 Task: Create in the project VitalTech in Backlog an issue 'Upgrade the accessibility of a mobile application to comply with international accessibility standards', assign it to team member softage.2@softage.net and change the status to IN PROGRESS.
Action: Mouse moved to (244, 62)
Screenshot: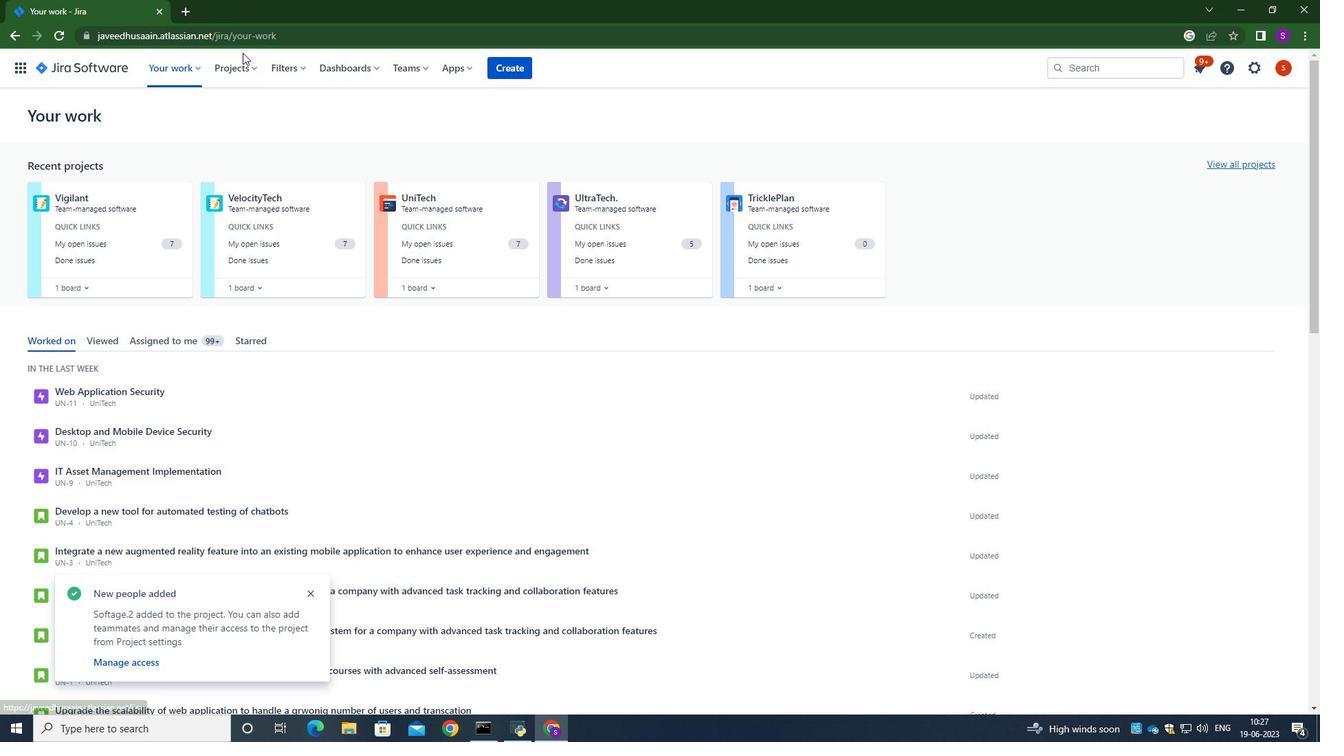 
Action: Mouse pressed left at (244, 62)
Screenshot: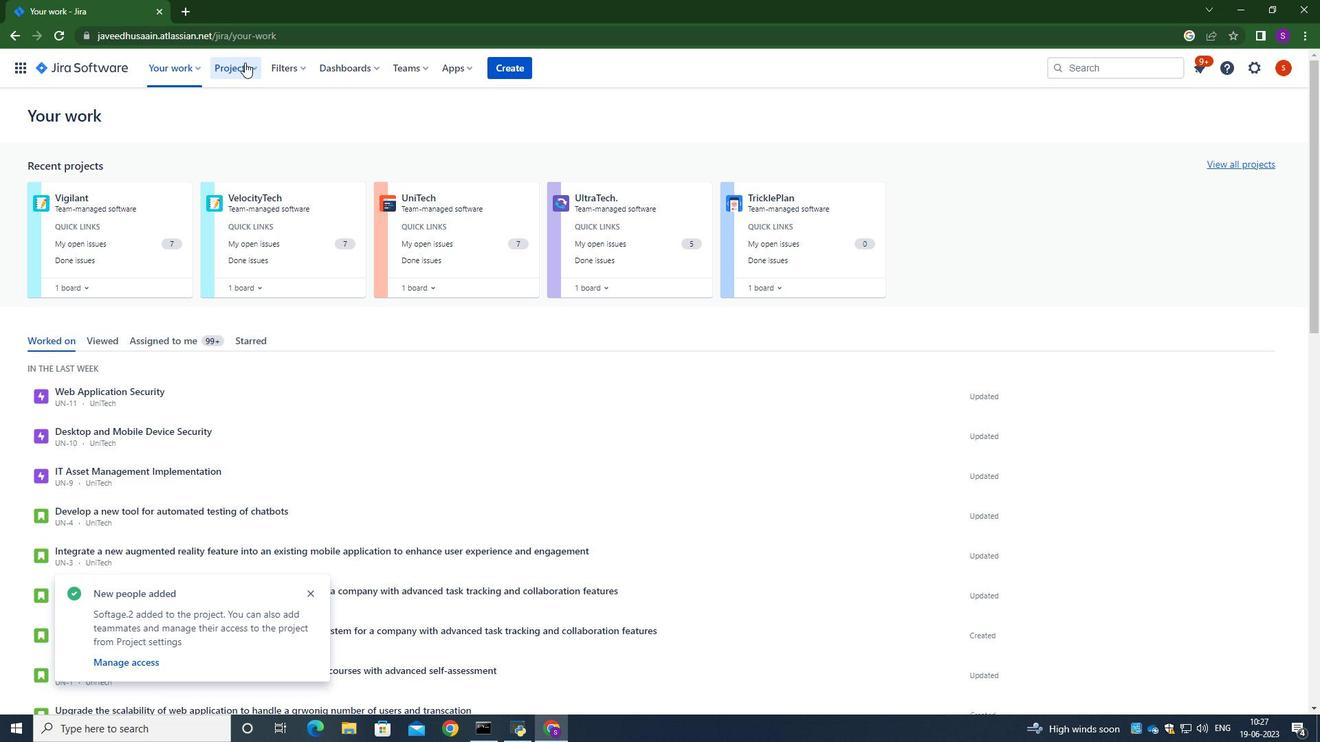 
Action: Mouse moved to (278, 134)
Screenshot: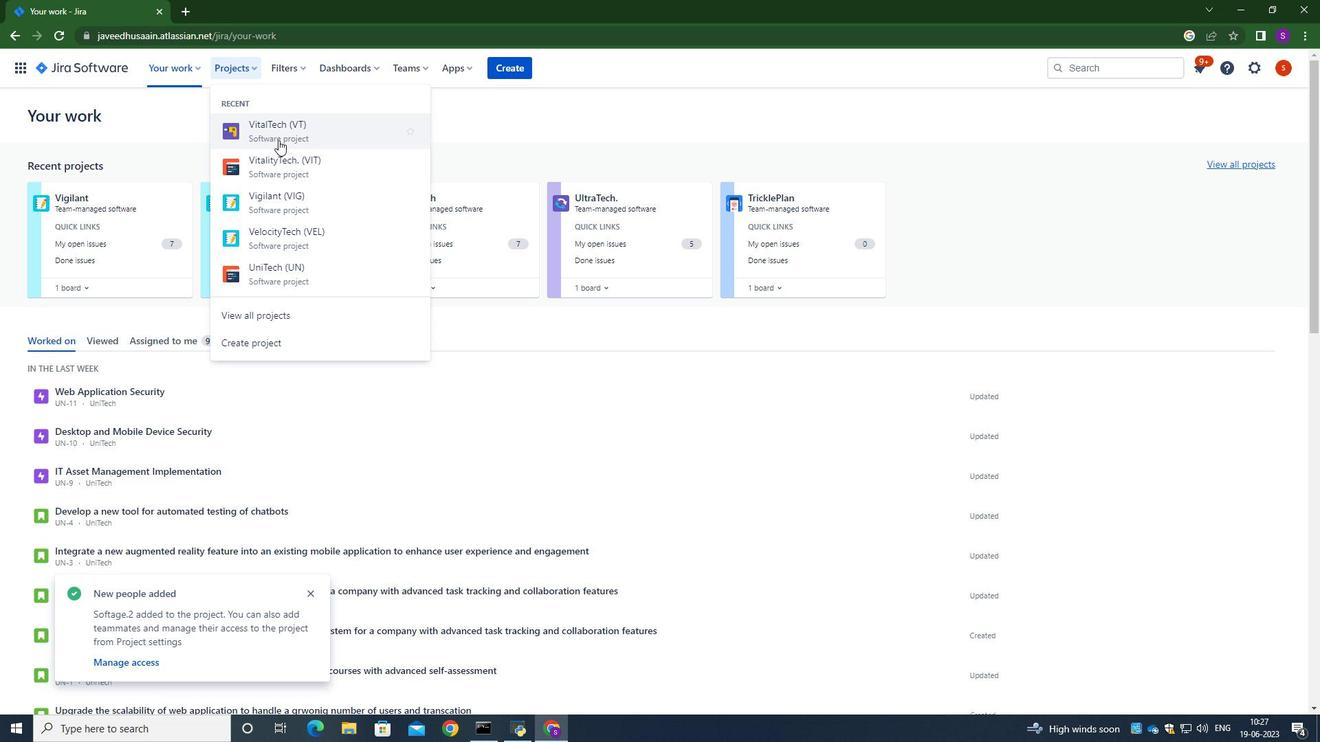 
Action: Mouse pressed left at (278, 134)
Screenshot: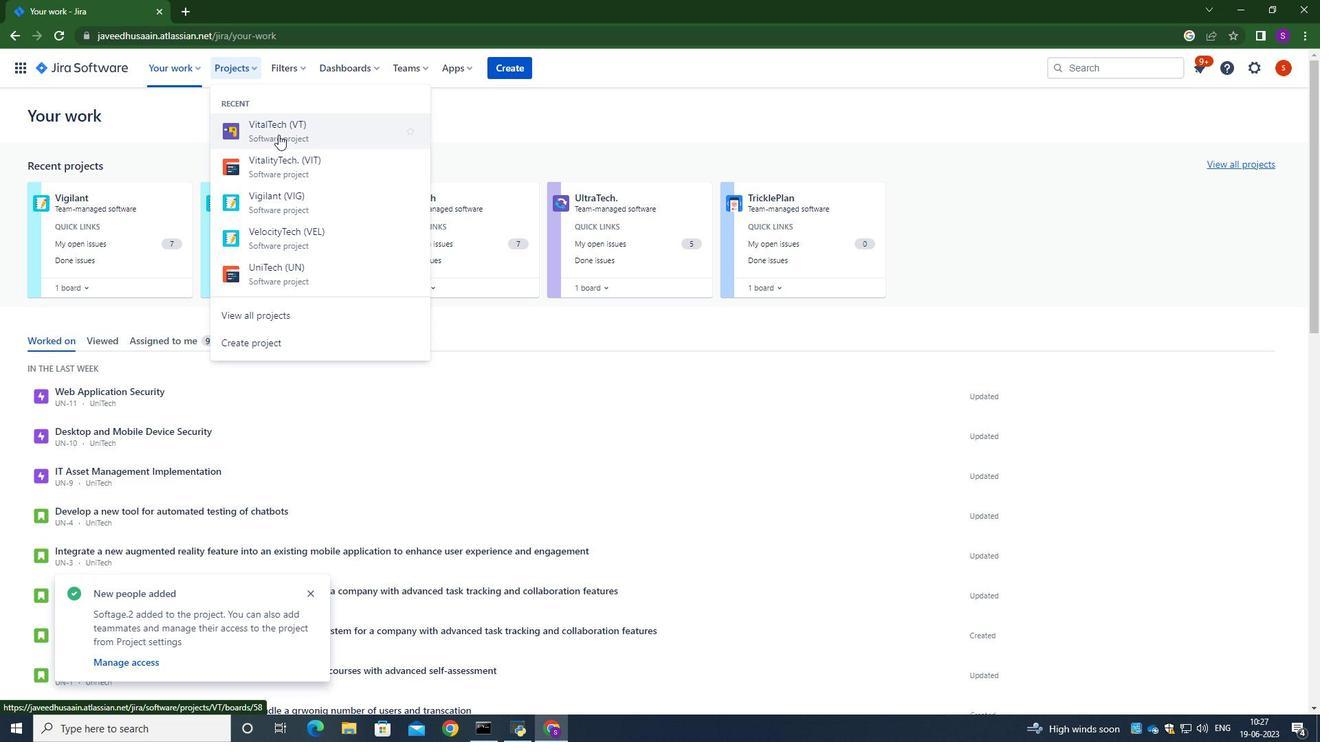 
Action: Mouse moved to (101, 216)
Screenshot: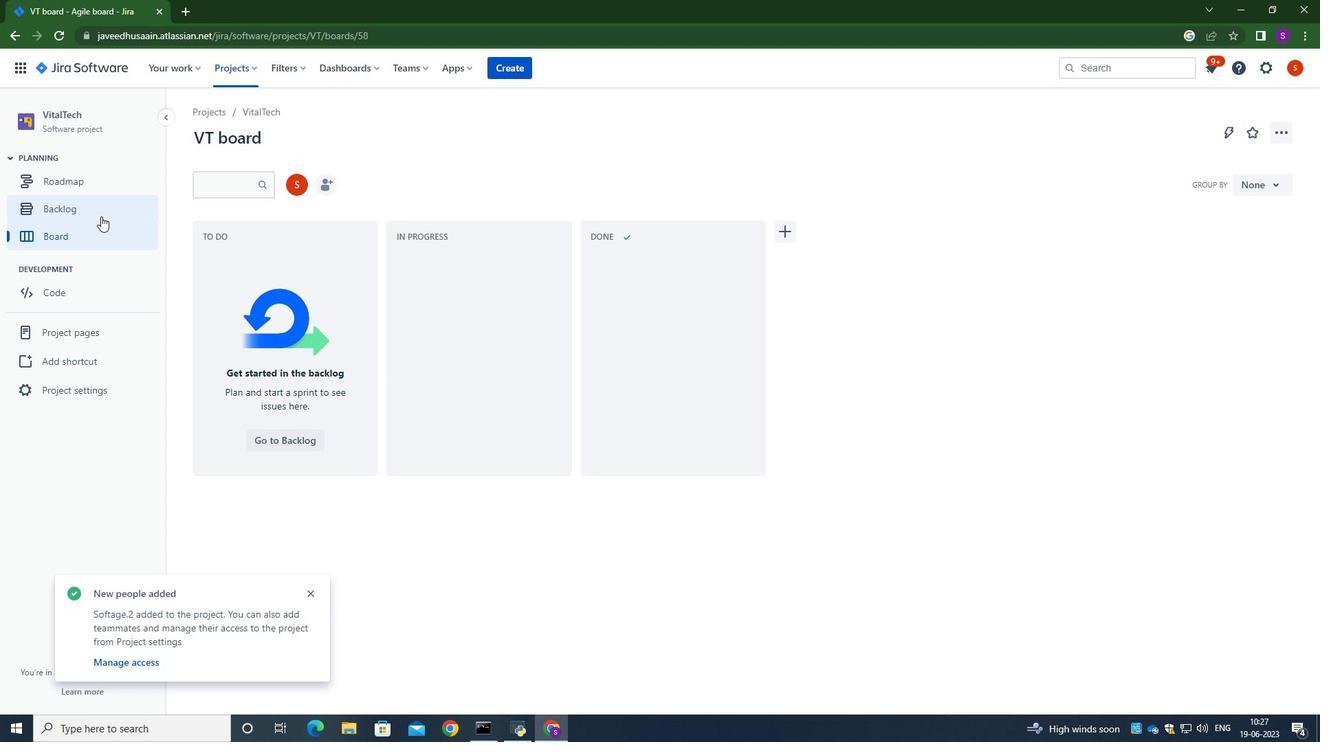 
Action: Mouse pressed left at (101, 216)
Screenshot: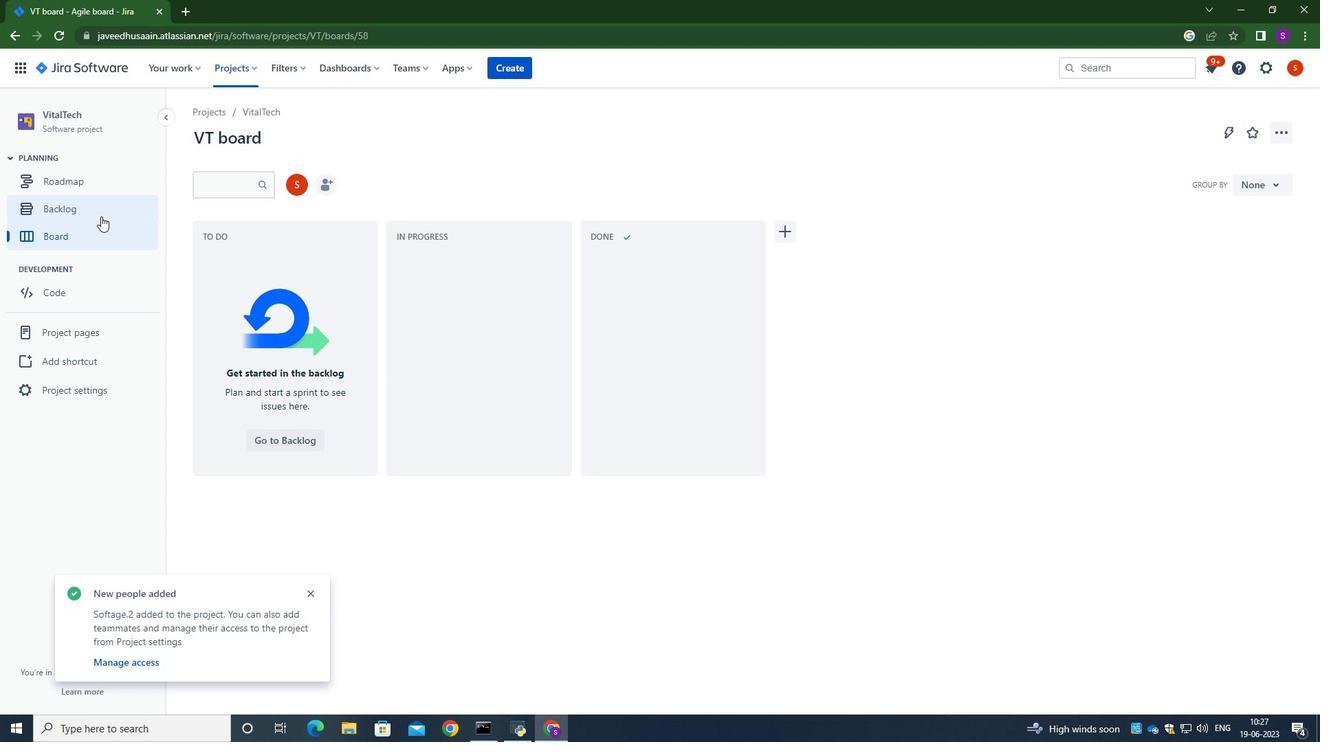
Action: Mouse moved to (446, 275)
Screenshot: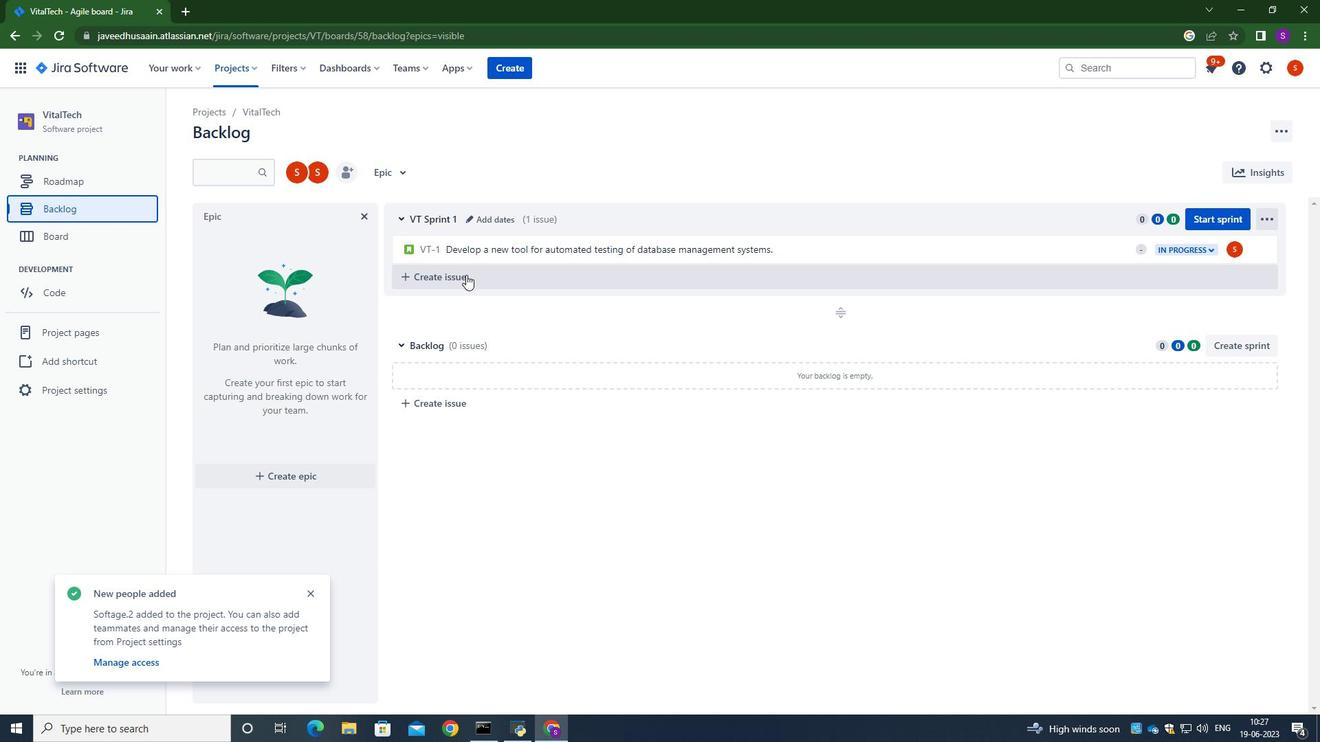 
Action: Mouse pressed left at (446, 275)
Screenshot: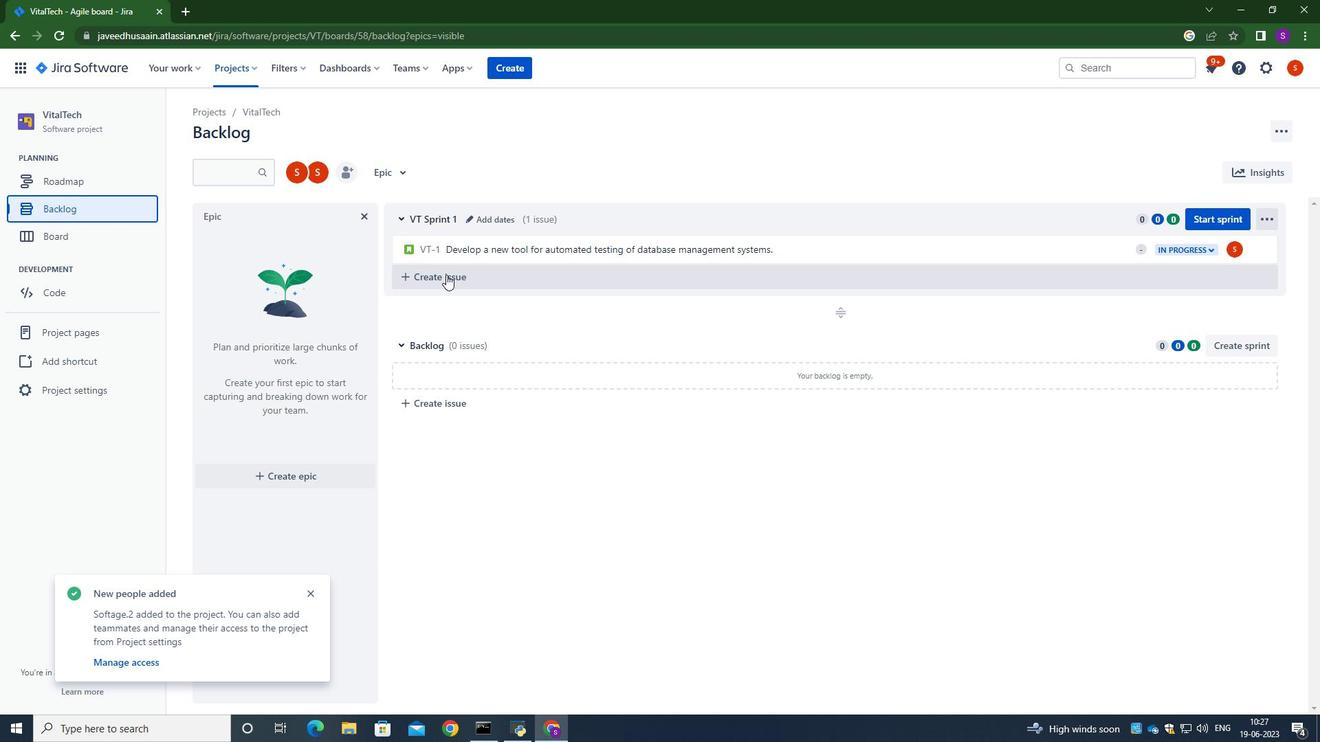 
Action: Mouse moved to (450, 276)
Screenshot: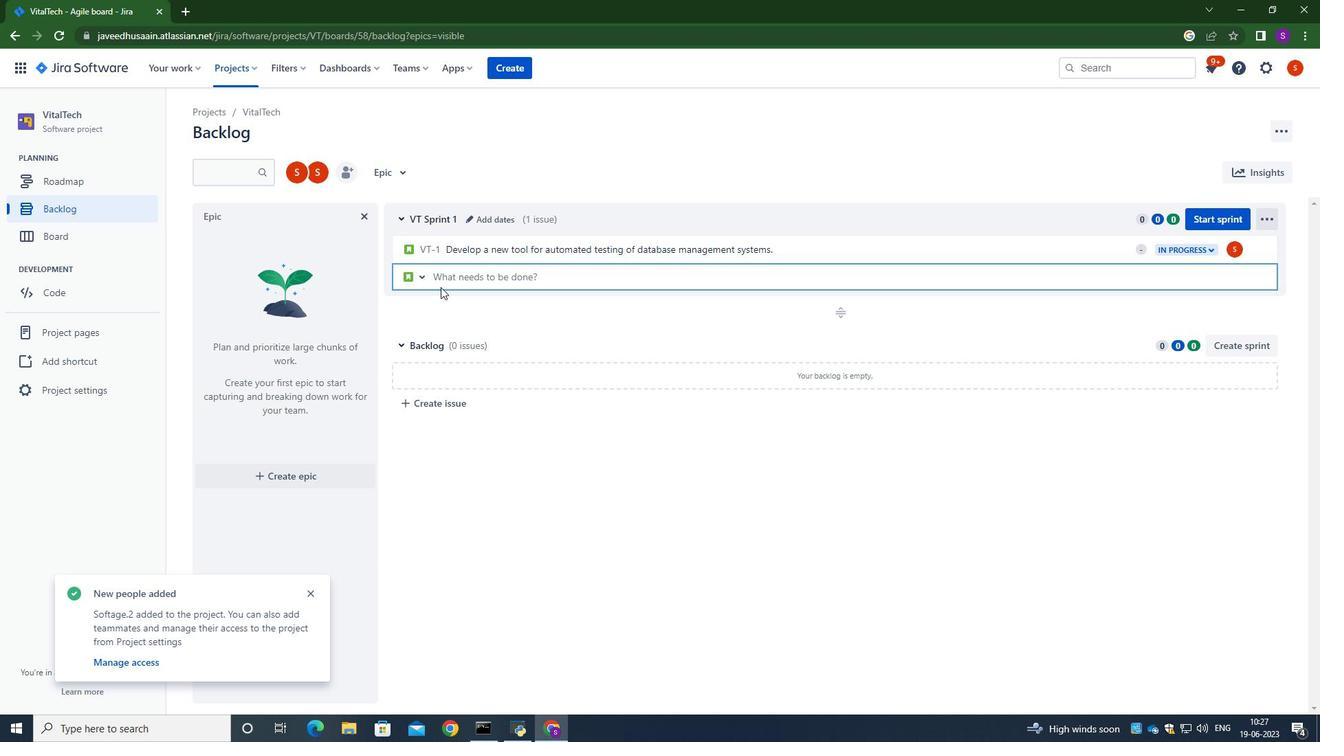 
Action: Mouse pressed left at (450, 276)
Screenshot: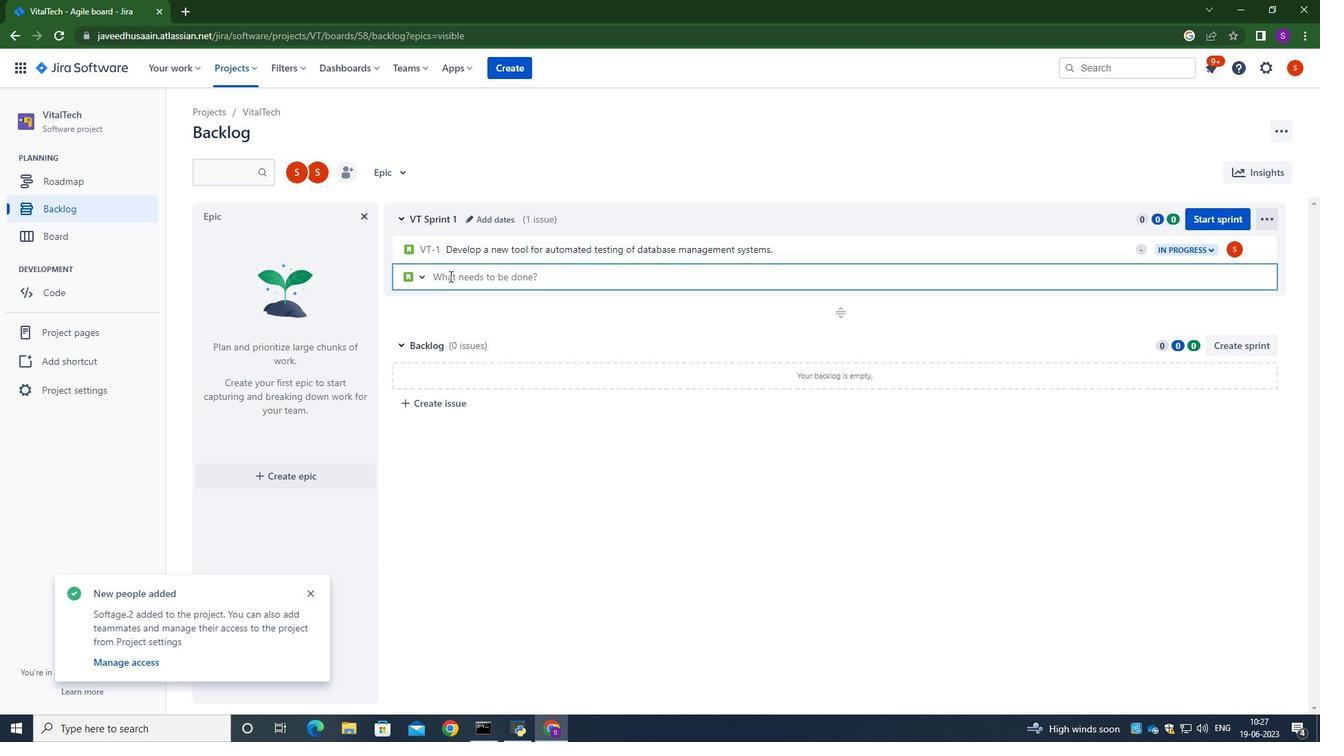 
Action: Key pressed <Key.caps_lock>U<Key.caps_lock>pgrade<Key.space>the<Key.space>accessibility<Key.space>of<Key.space>a<Key.space>moble<Key.space>application<Key.space>to<Key.space>compy<Key.space><Key.backspace><Key.backspace>ly<Key.space>with<Key.space>international<Key.space>accessin<Key.backspace>bility<Key.space>standards.
Screenshot: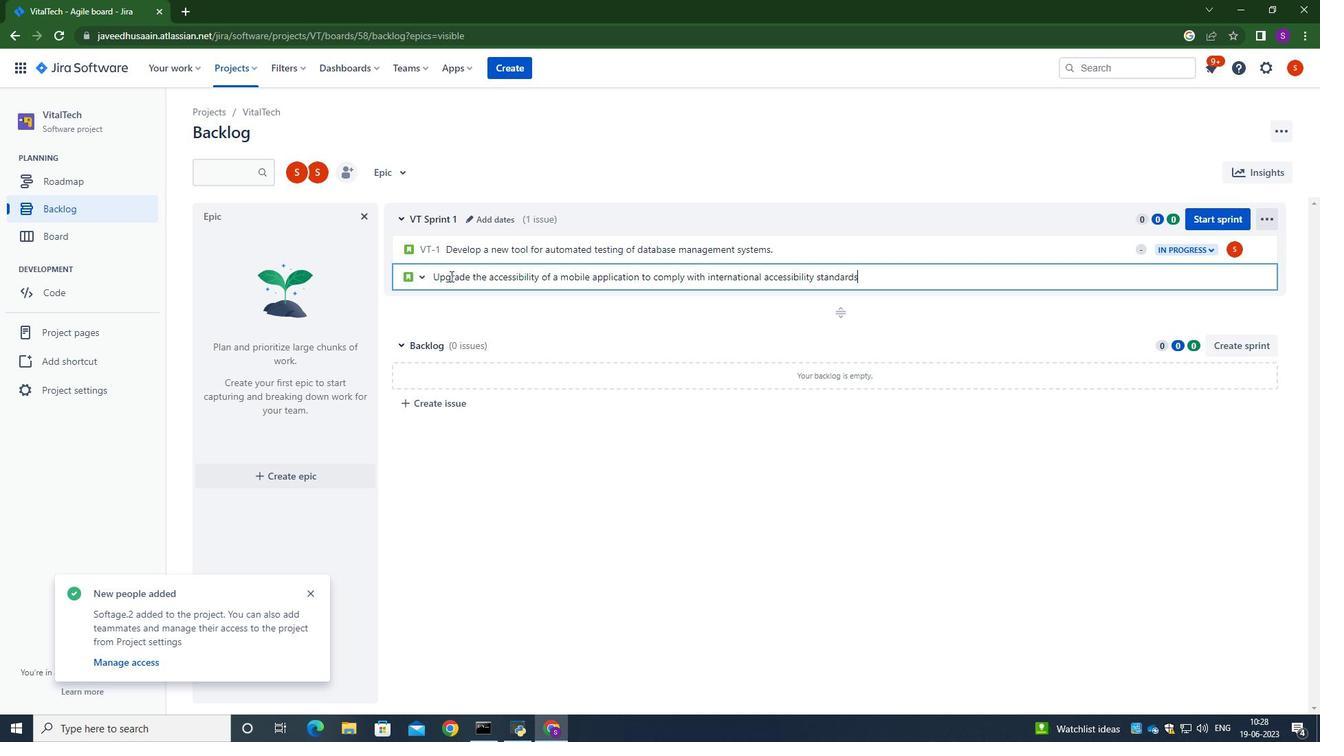 
Action: Mouse moved to (712, 257)
Screenshot: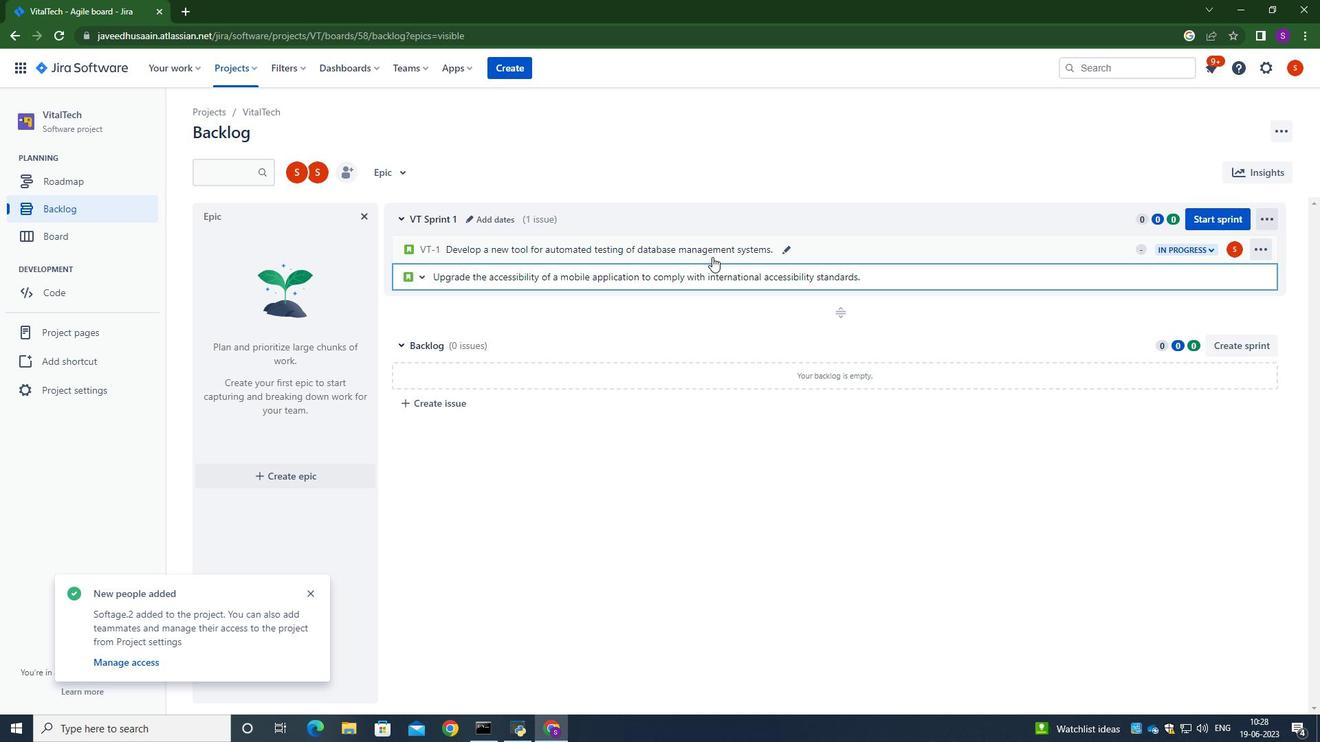 
Action: Key pressed <Key.enter>
Screenshot: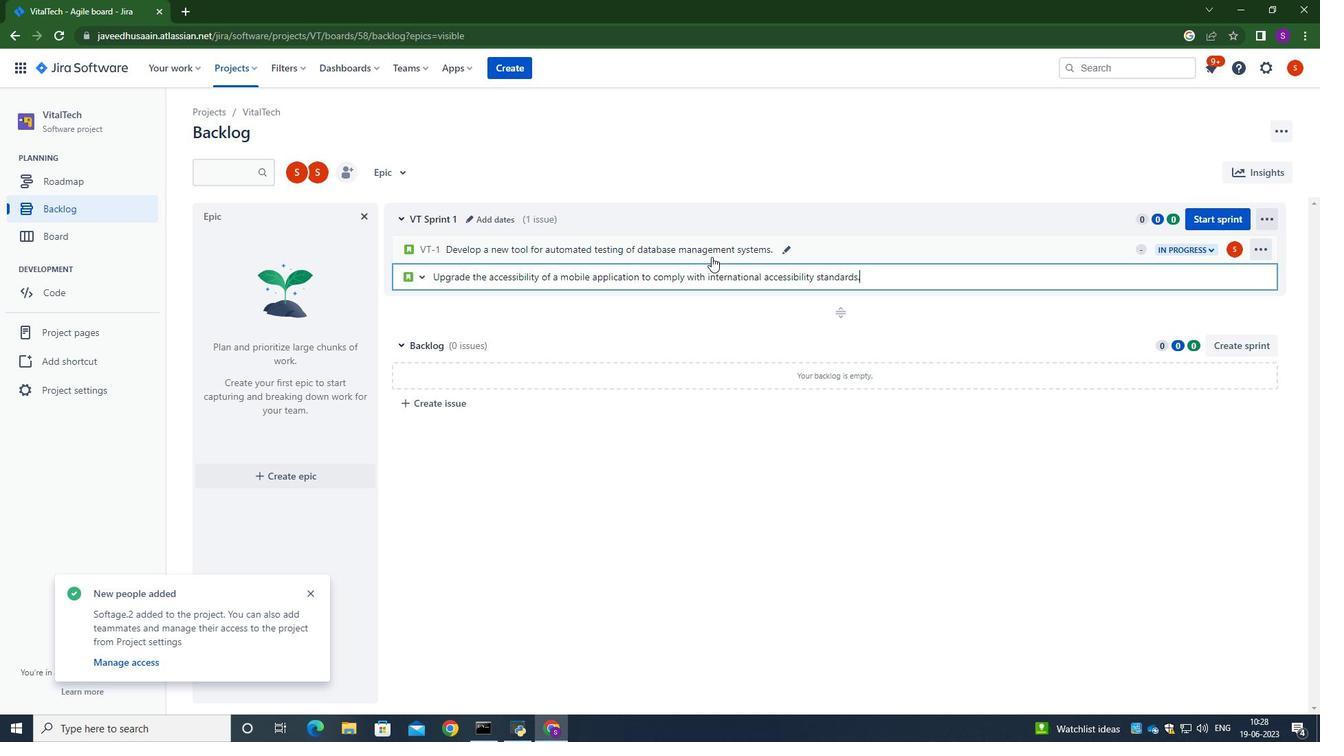 
Action: Mouse moved to (1233, 282)
Screenshot: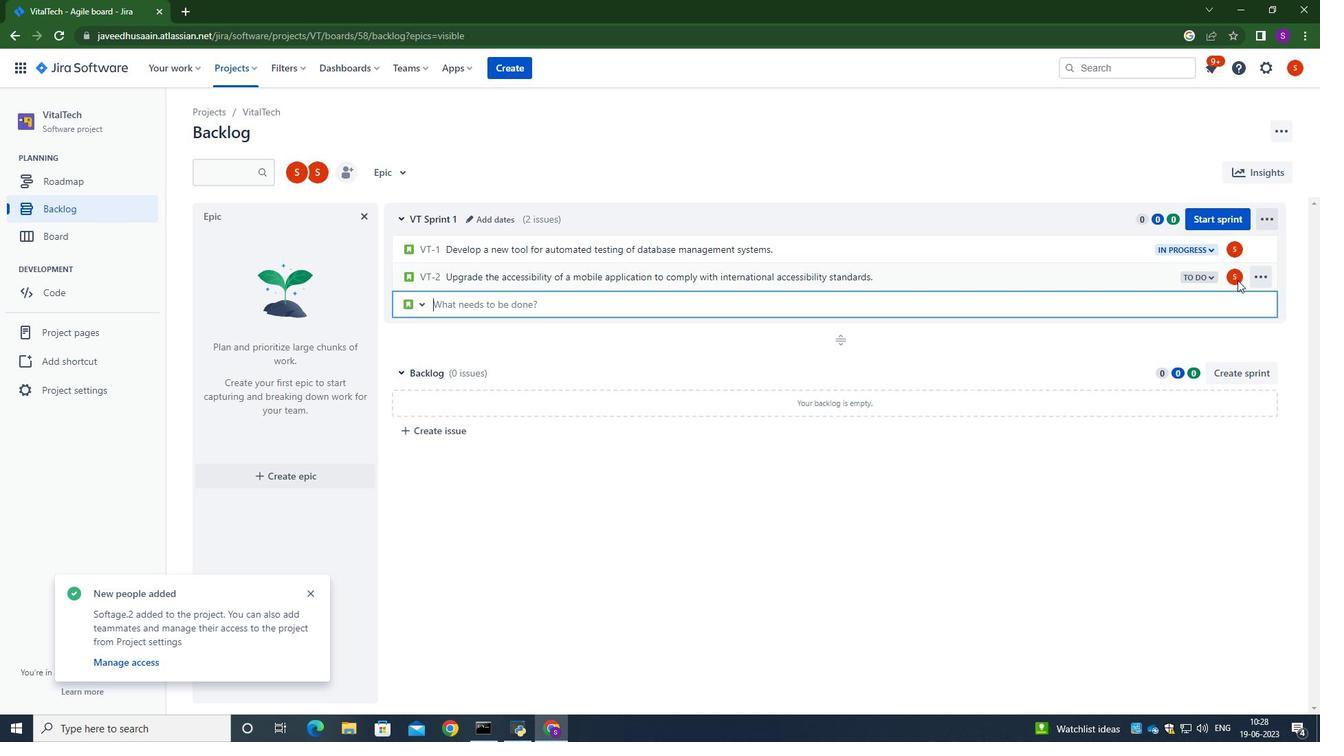 
Action: Mouse pressed left at (1233, 282)
Screenshot: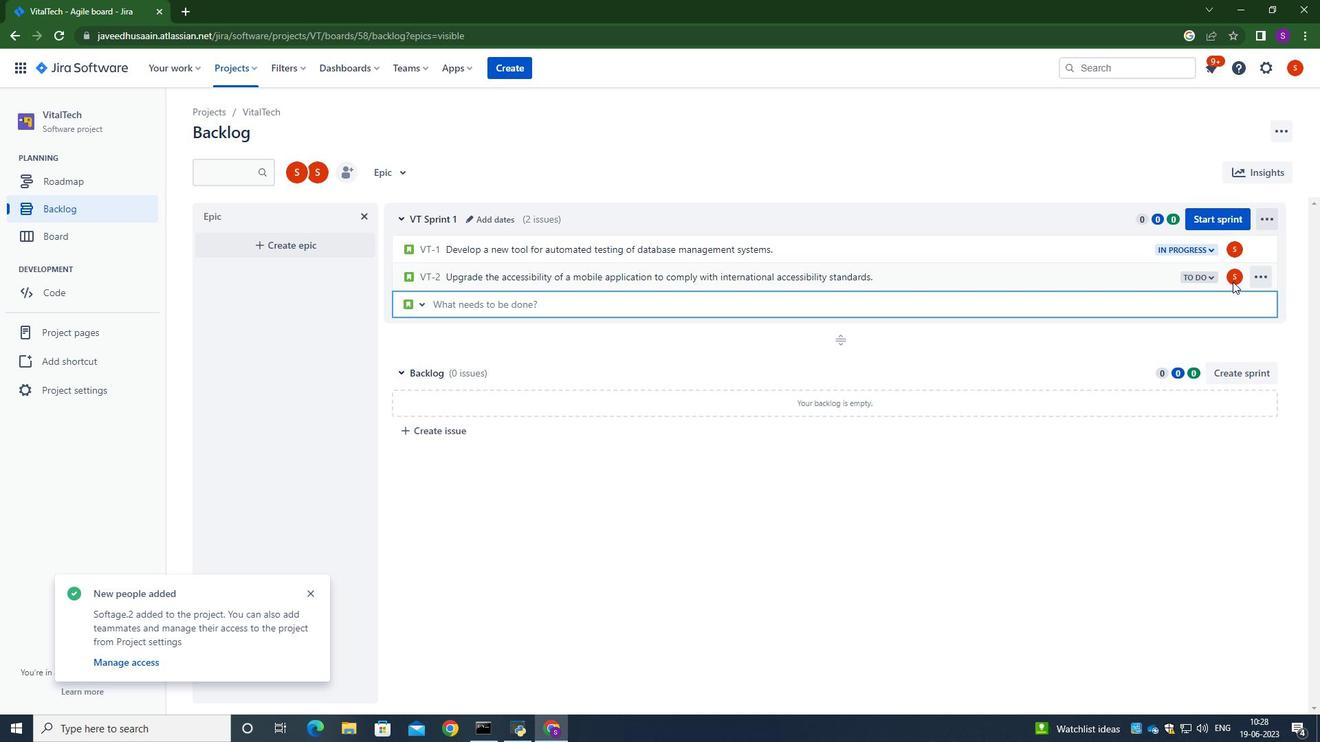 
Action: Mouse moved to (1240, 279)
Screenshot: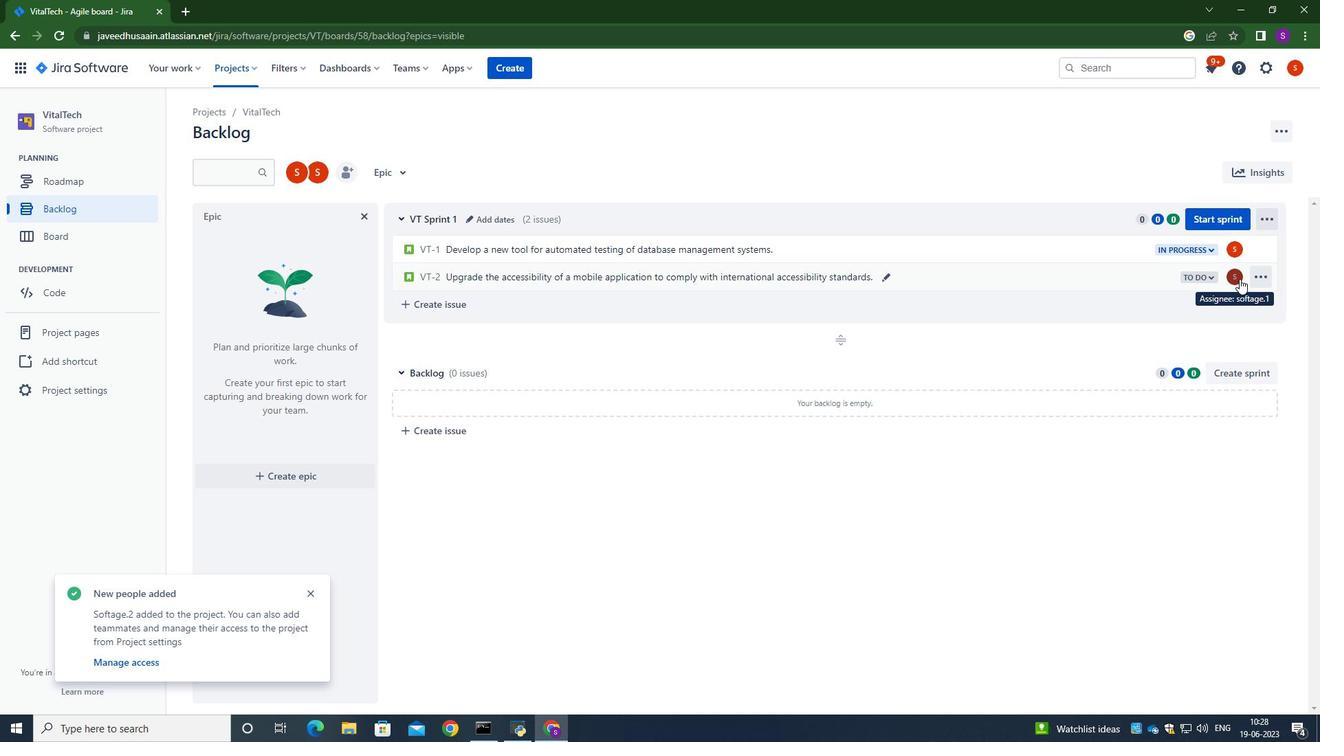 
Action: Mouse pressed left at (1240, 279)
Screenshot: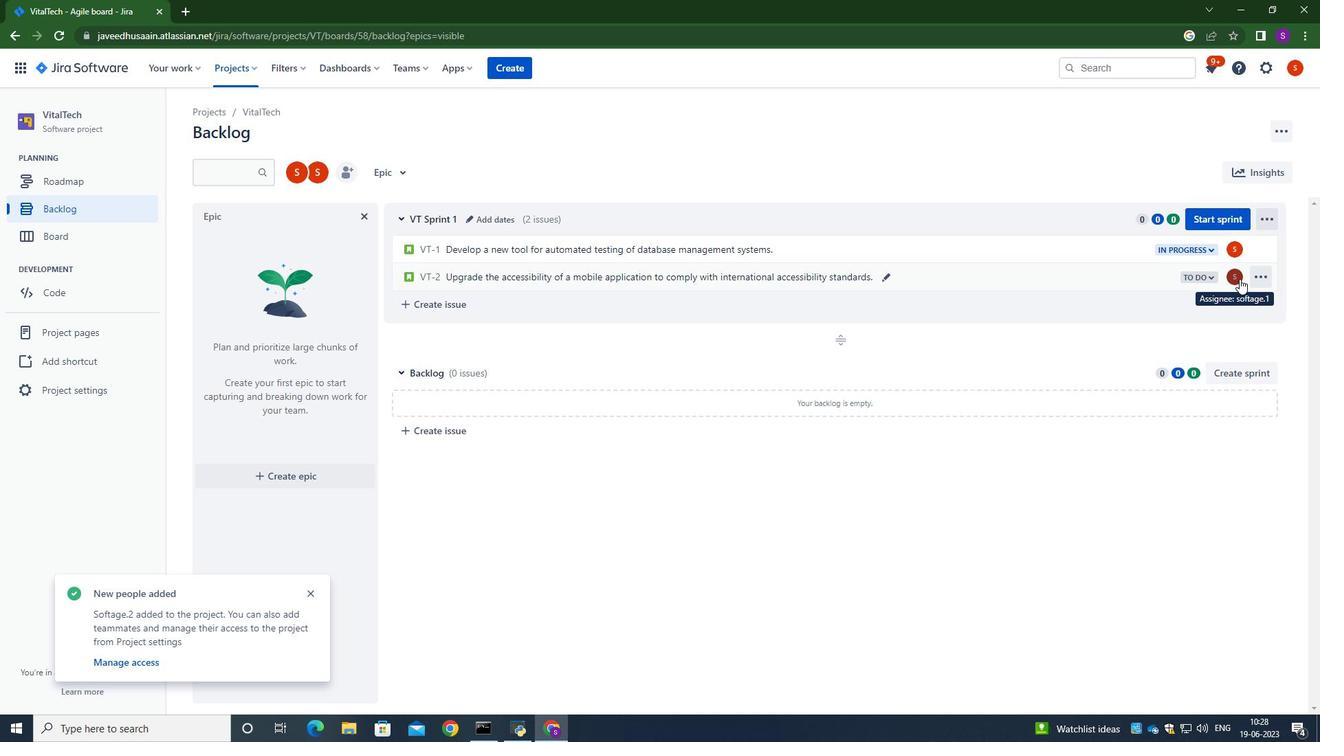 
Action: Mouse moved to (1238, 278)
Screenshot: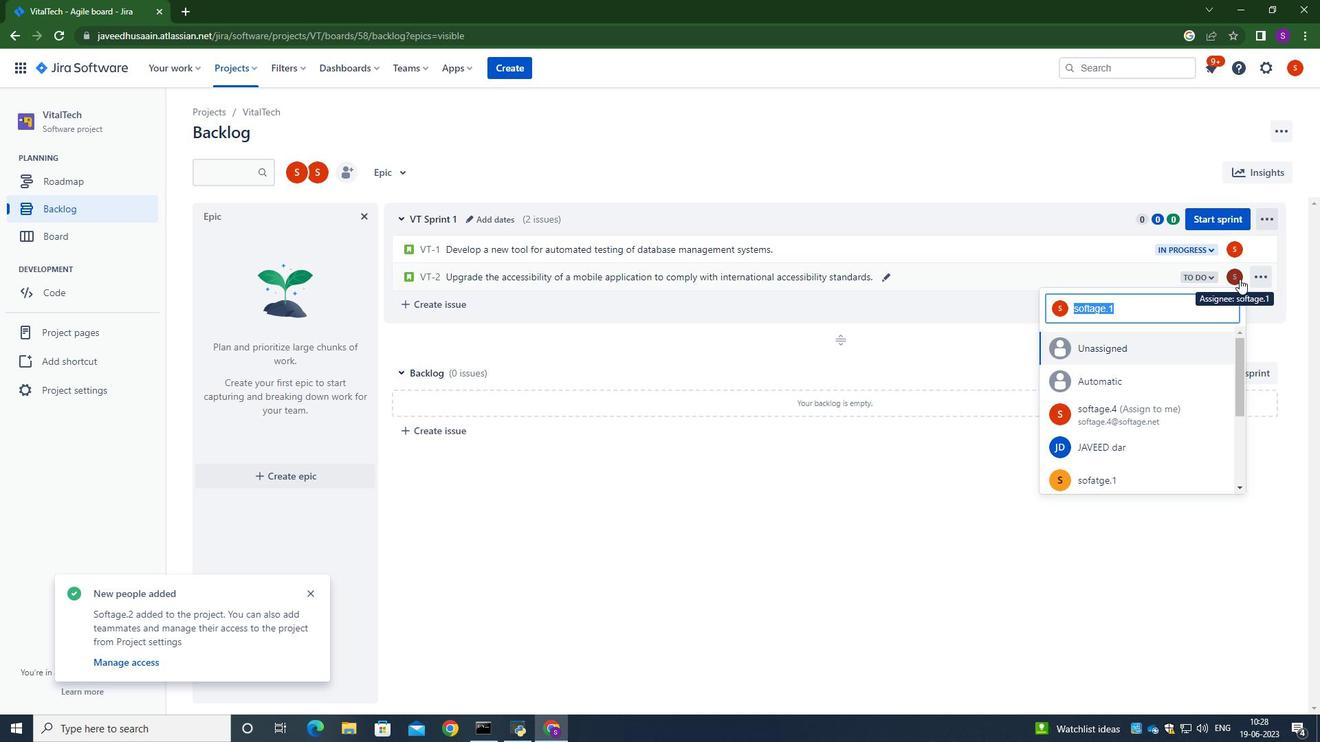
Action: Key pressed softage.2<Key.shift>@softage.net
Screenshot: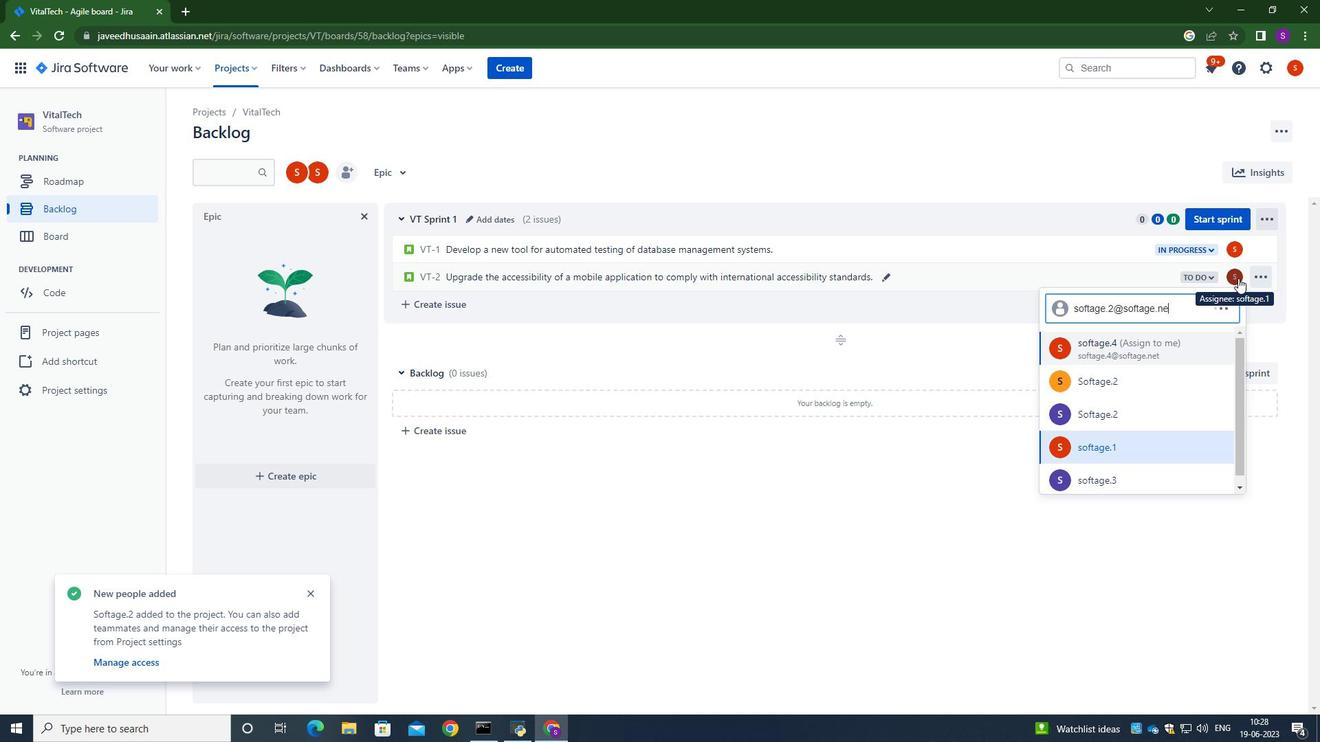 
Action: Mouse moved to (1155, 346)
Screenshot: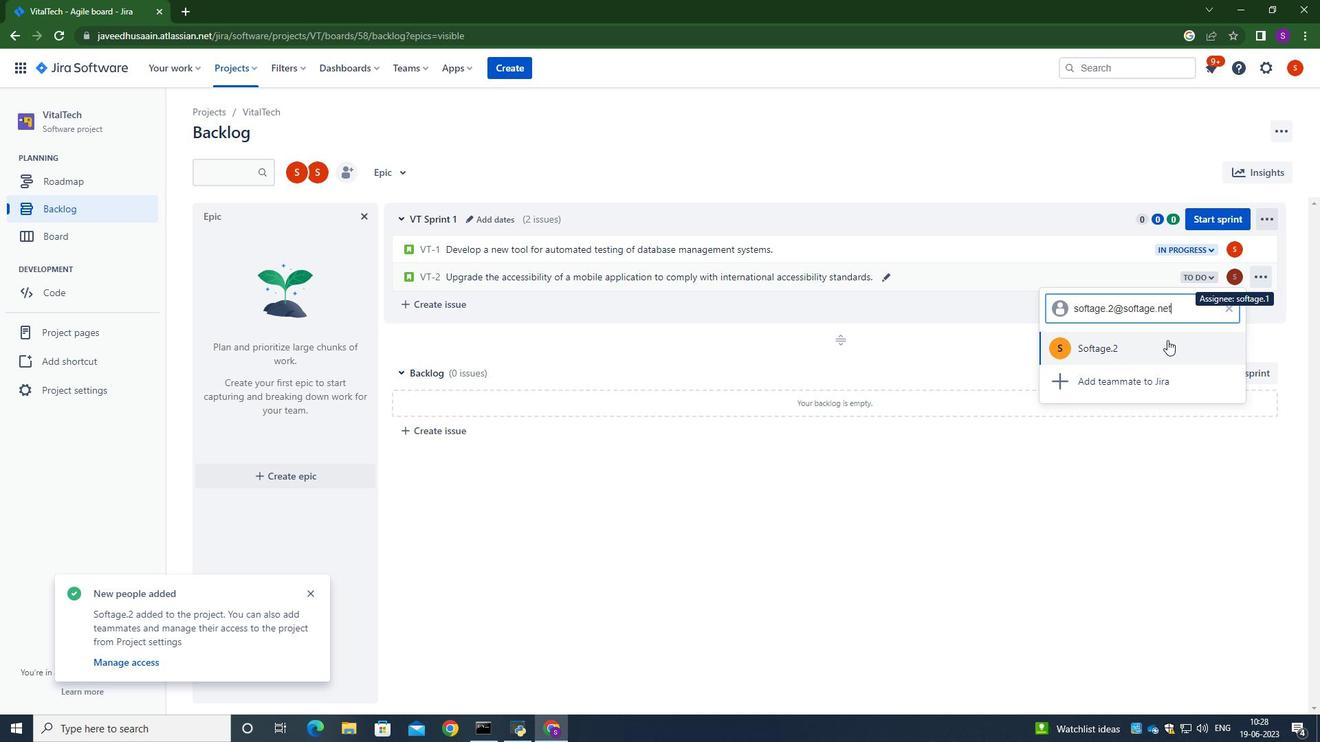 
Action: Mouse pressed left at (1155, 346)
Screenshot: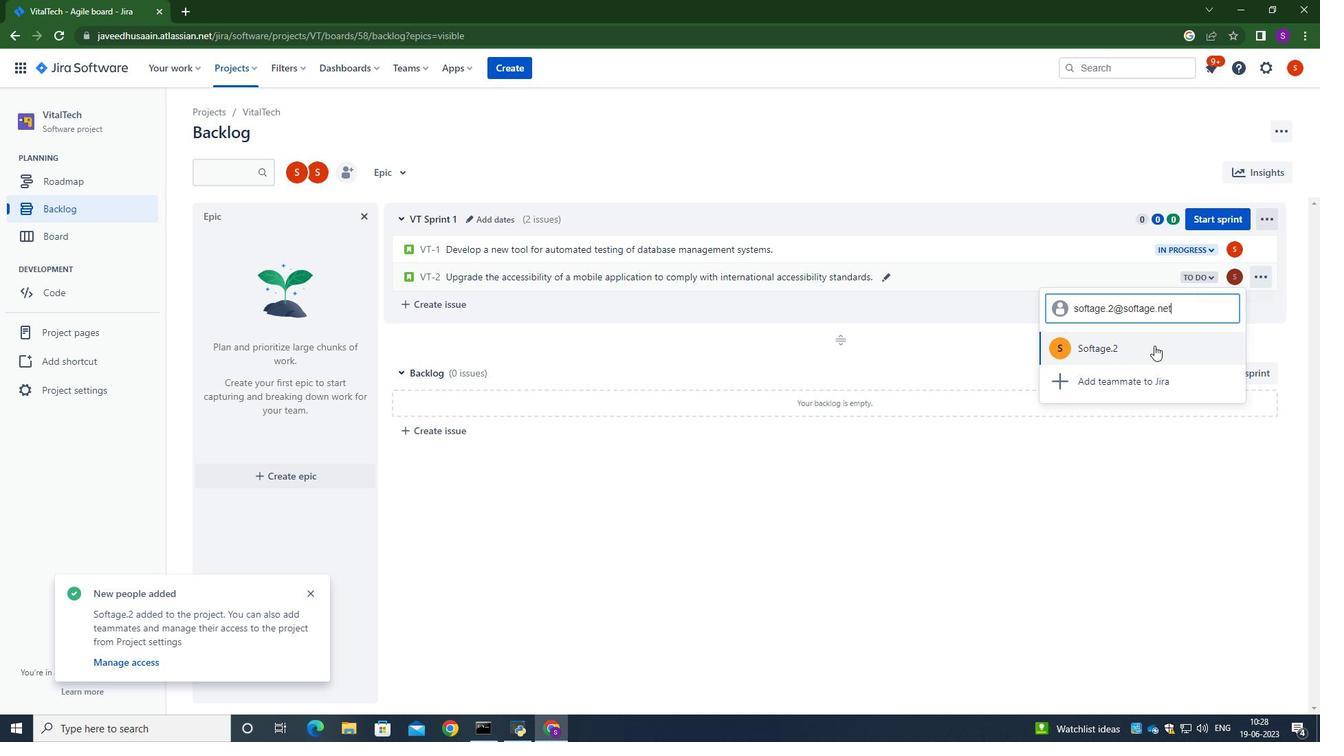 
Action: Mouse moved to (1203, 279)
Screenshot: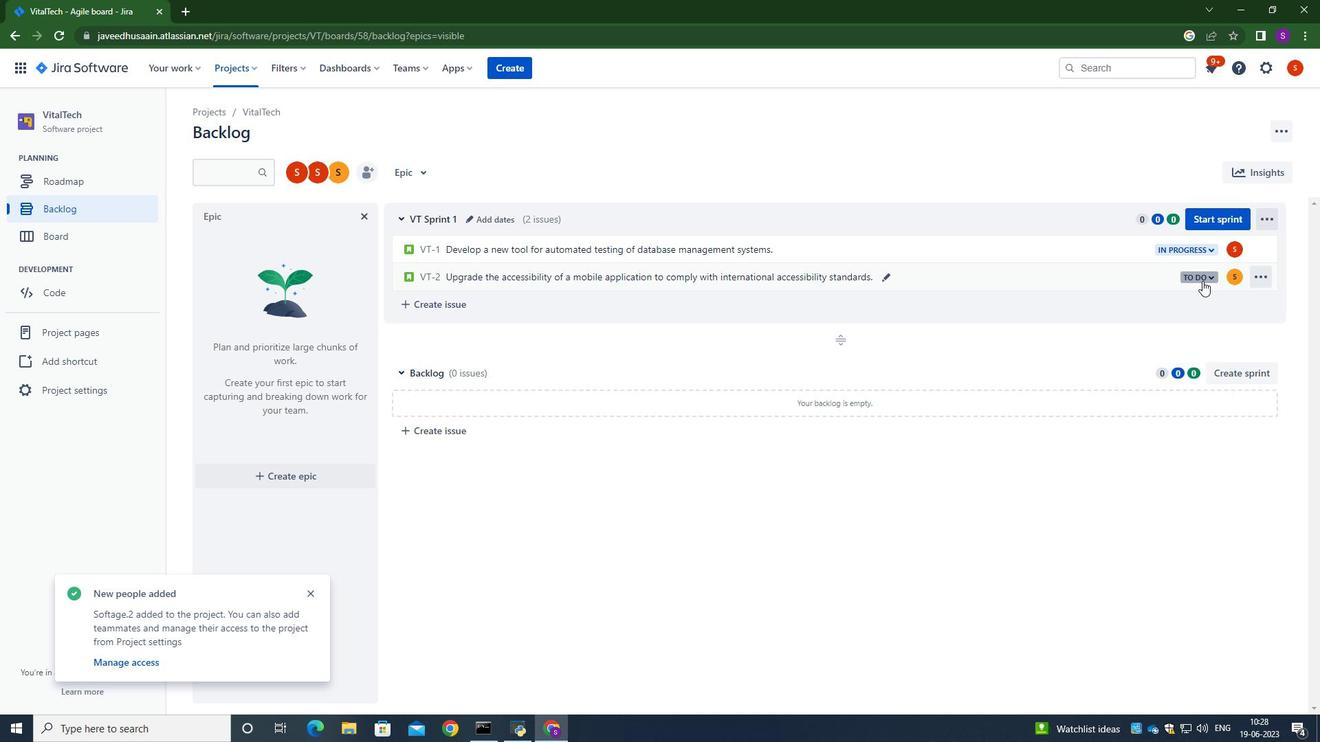 
Action: Mouse pressed left at (1203, 279)
Screenshot: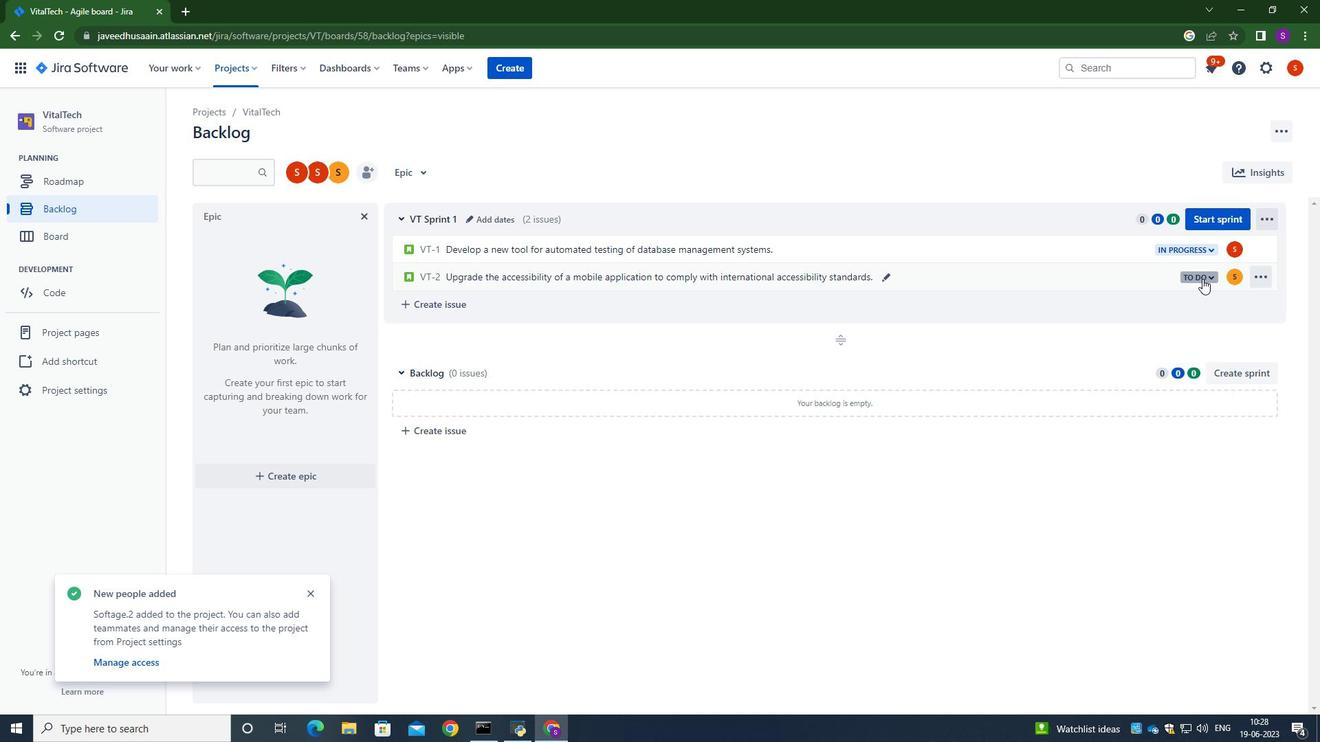 
Action: Mouse moved to (1147, 303)
Screenshot: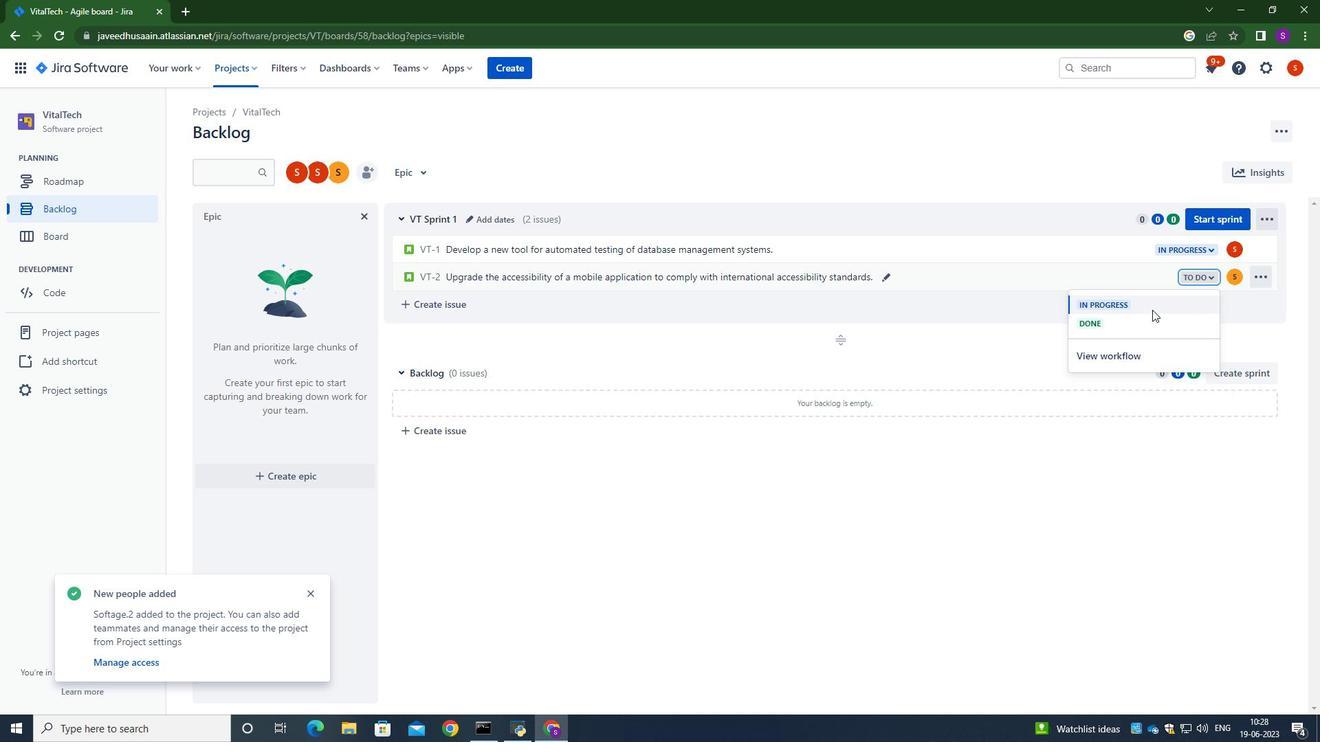 
Action: Mouse pressed left at (1147, 303)
Screenshot: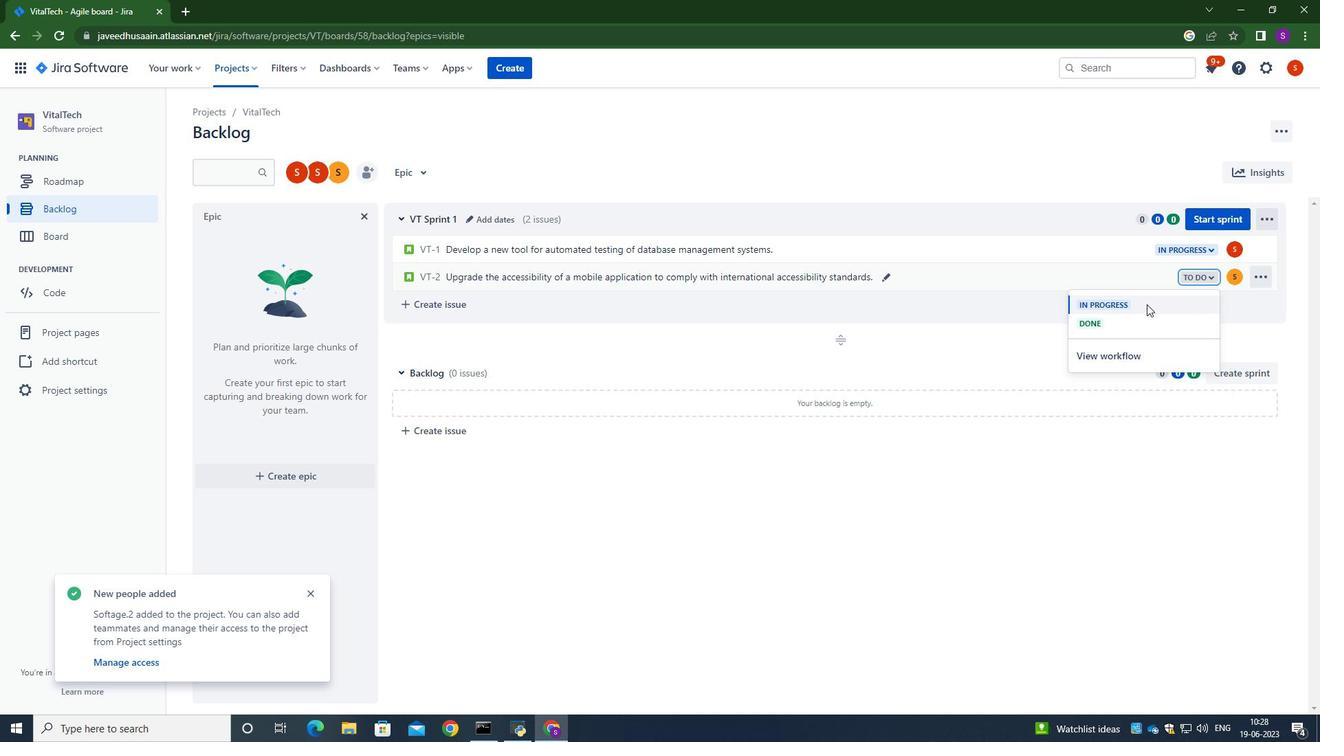 
Action: Mouse moved to (1050, 449)
Screenshot: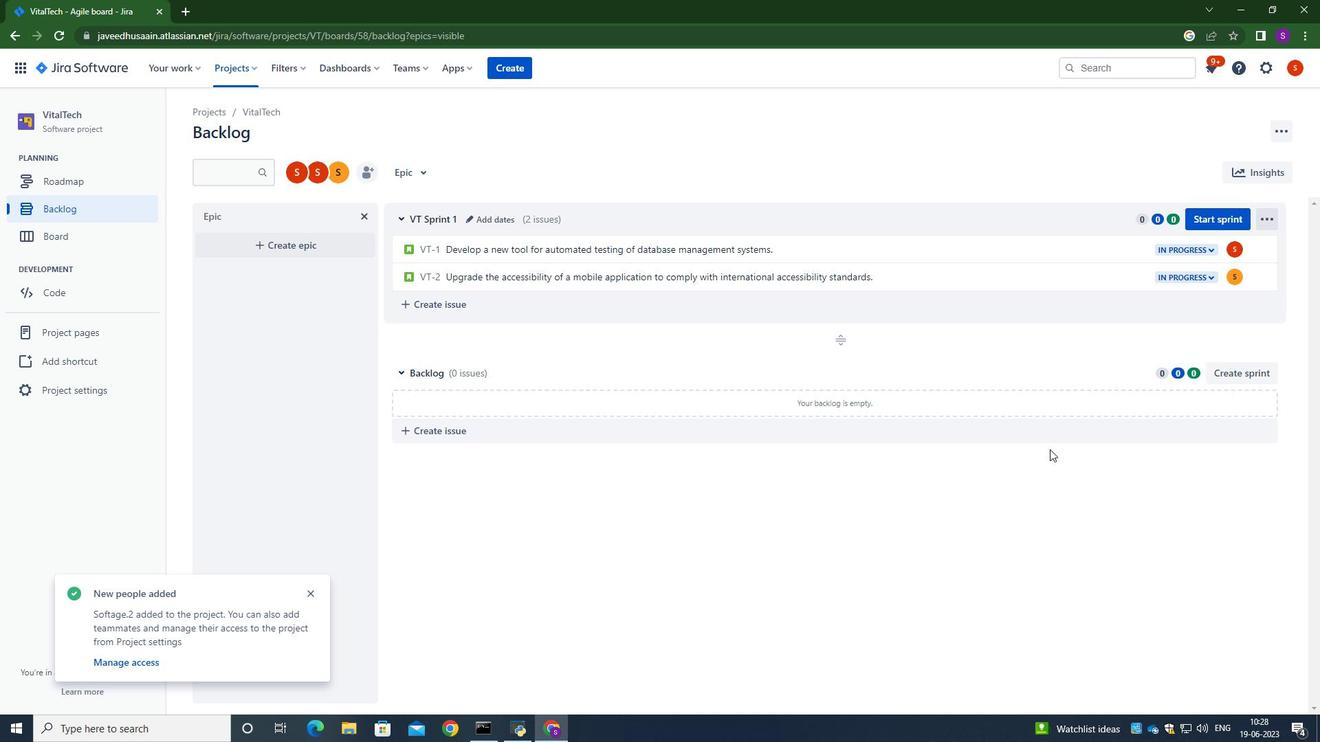 
Action: Mouse pressed left at (1050, 449)
Screenshot: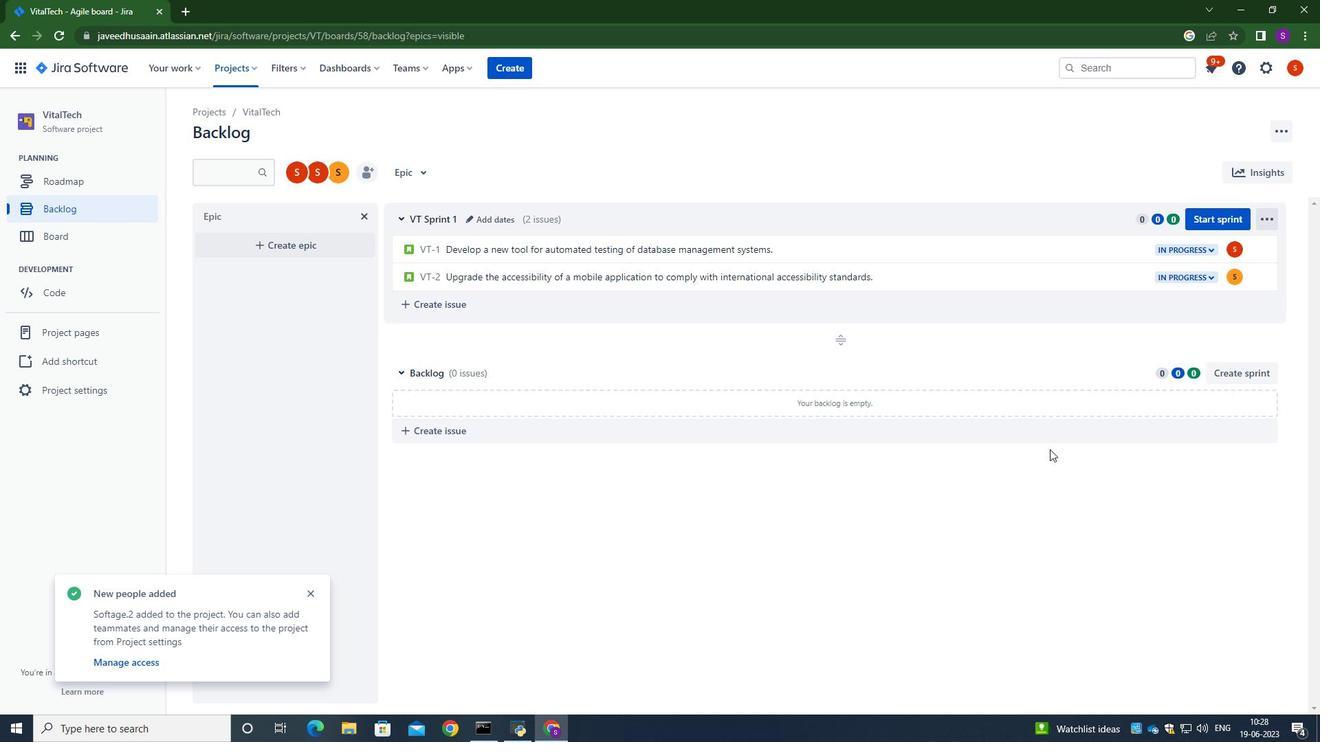 
Action: Mouse moved to (1051, 449)
Screenshot: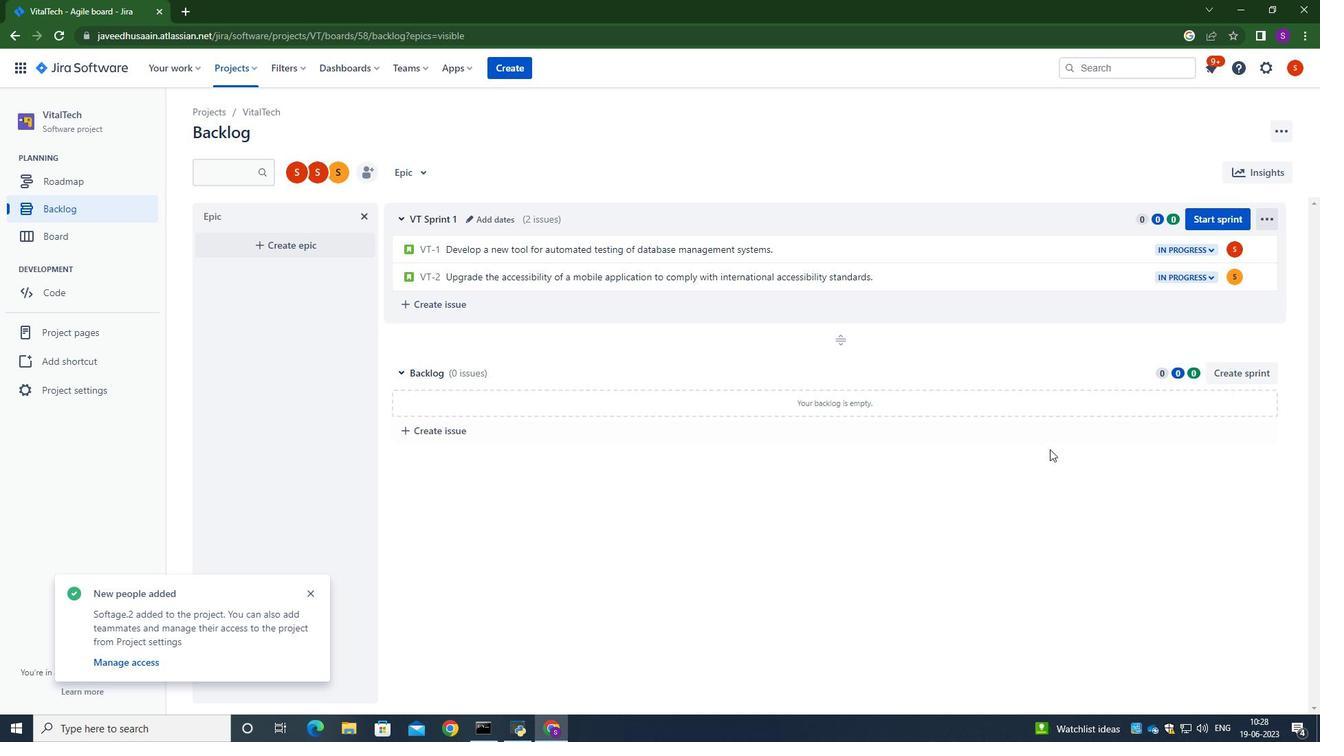 
